 Task: Display open comments.
Action: Mouse moved to (1178, 117)
Screenshot: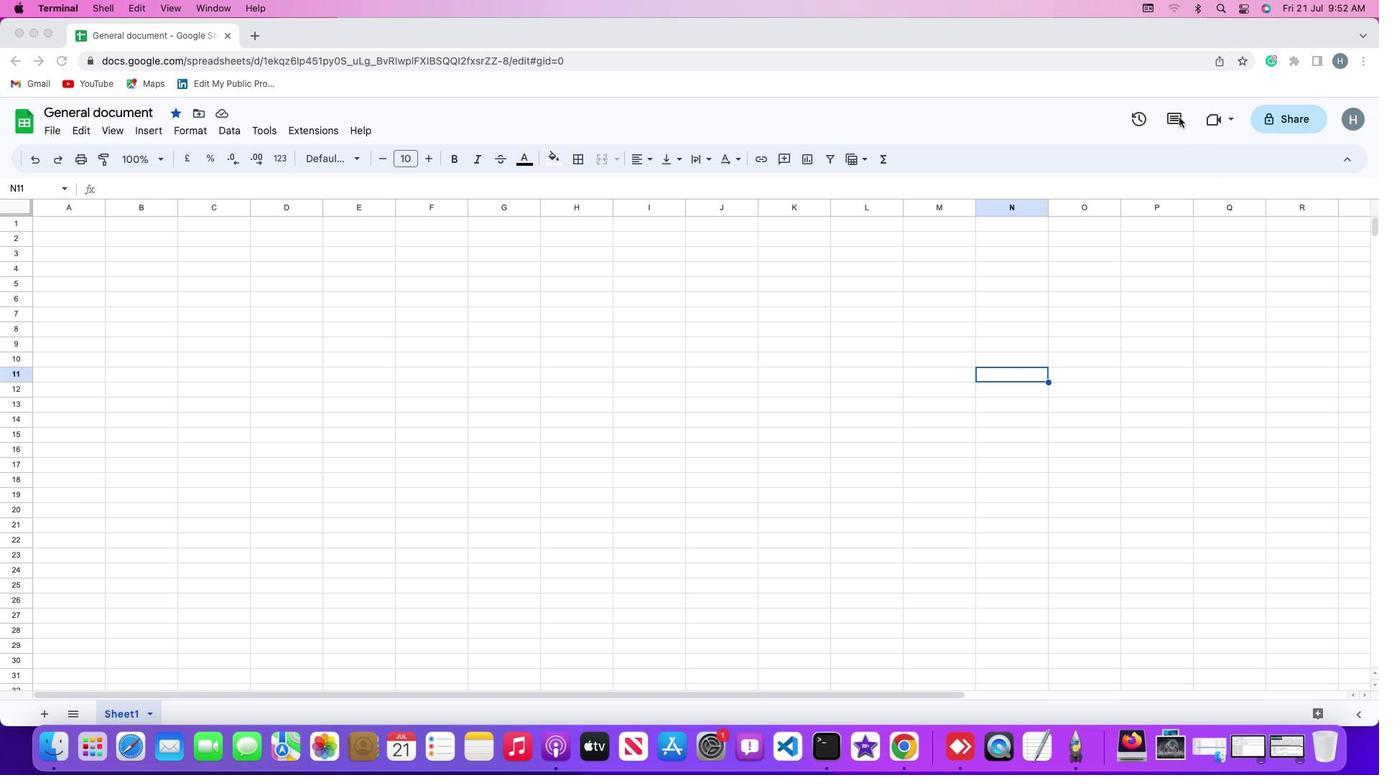 
Action: Mouse pressed left at (1178, 117)
Screenshot: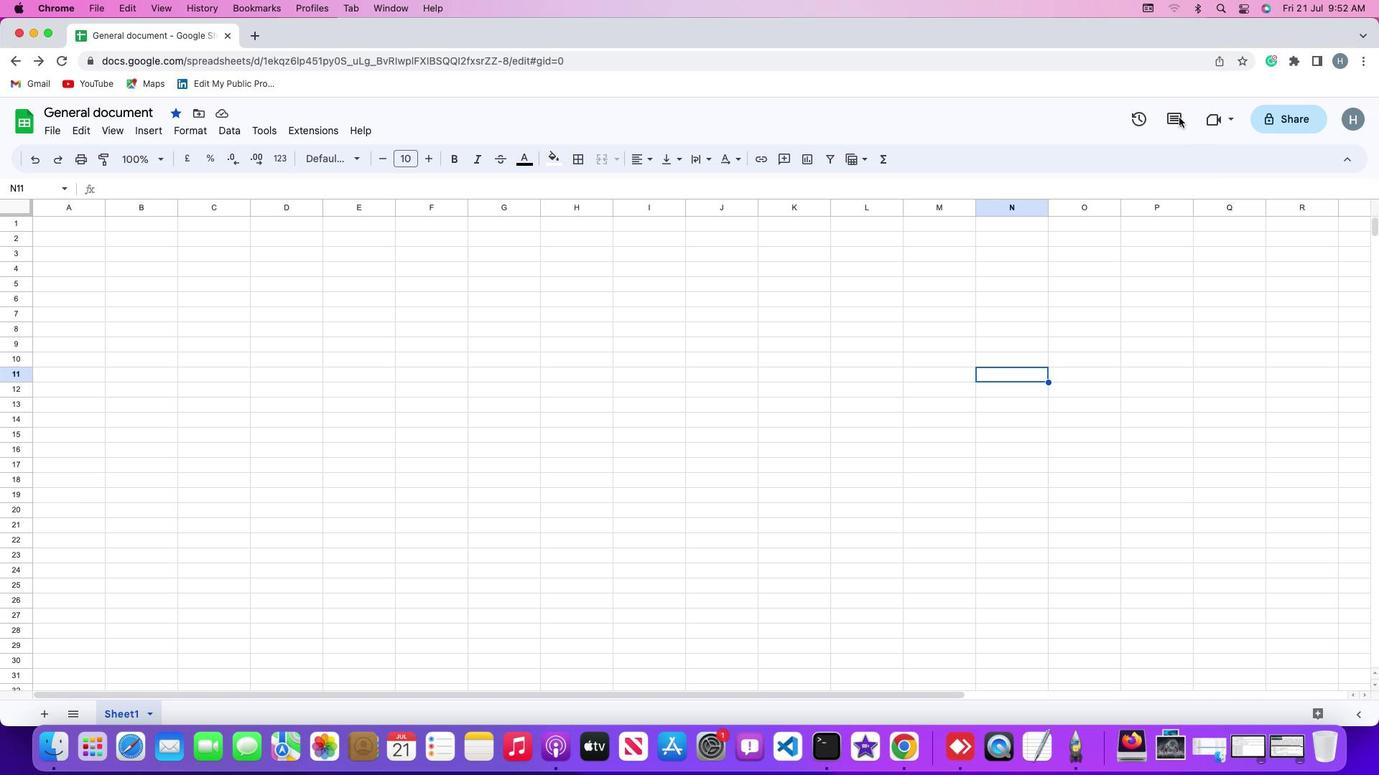 
Action: Mouse moved to (1175, 117)
Screenshot: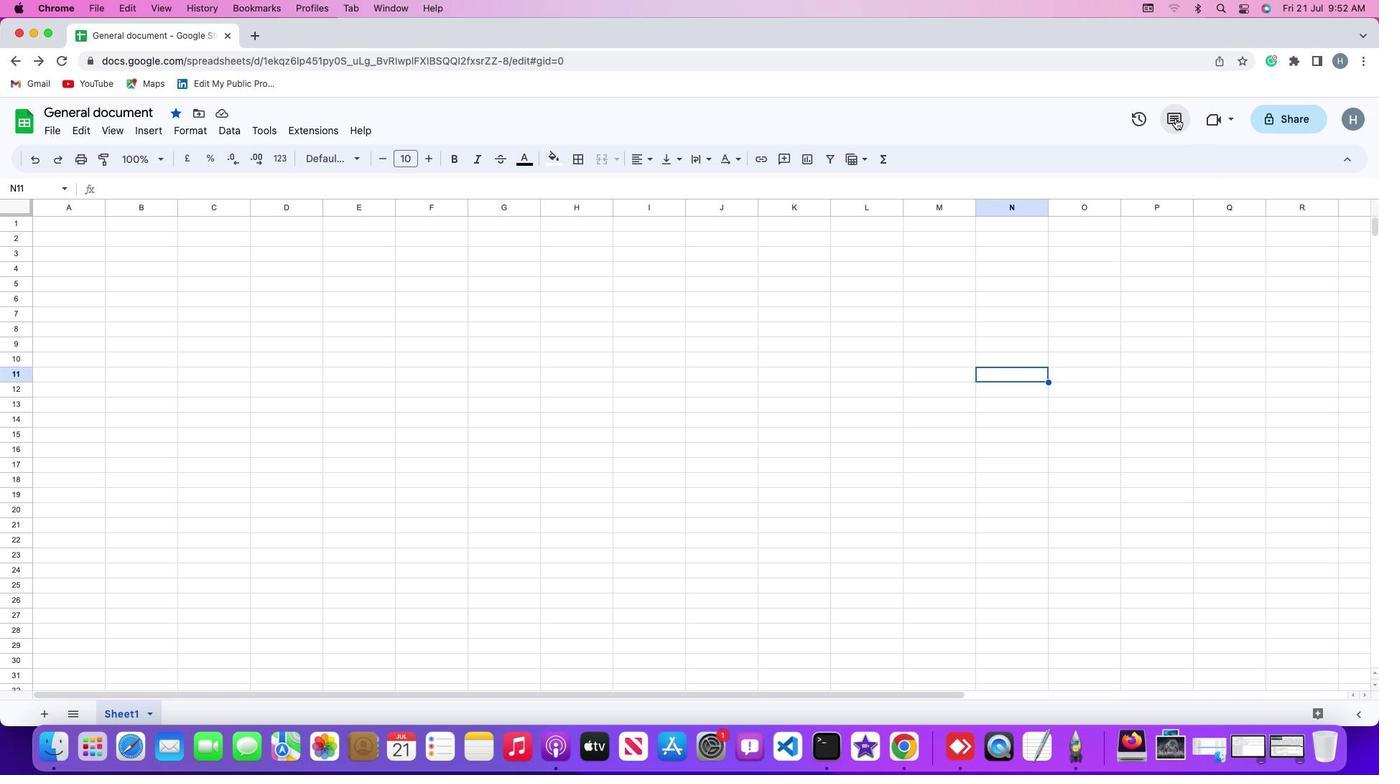 
Action: Mouse pressed left at (1175, 117)
Screenshot: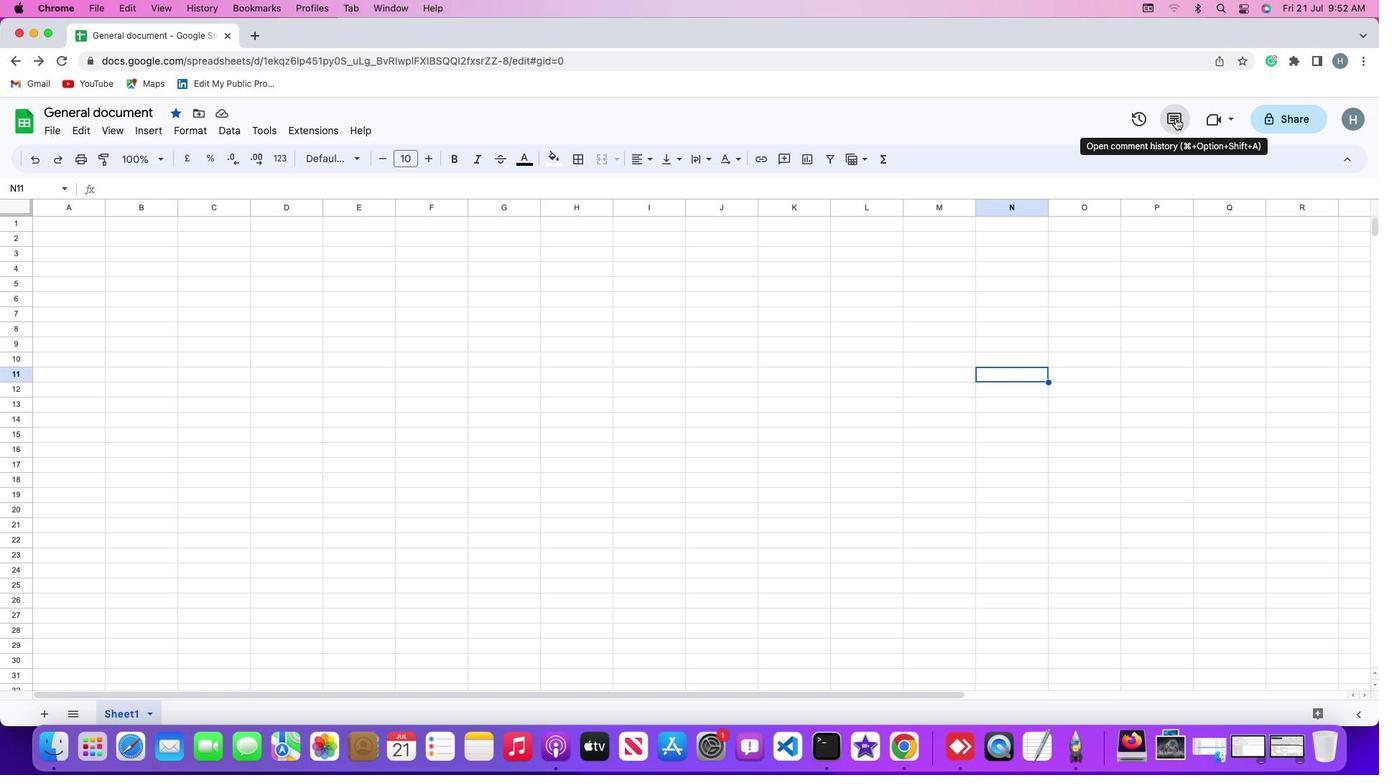 
Action: Mouse moved to (1205, 203)
Screenshot: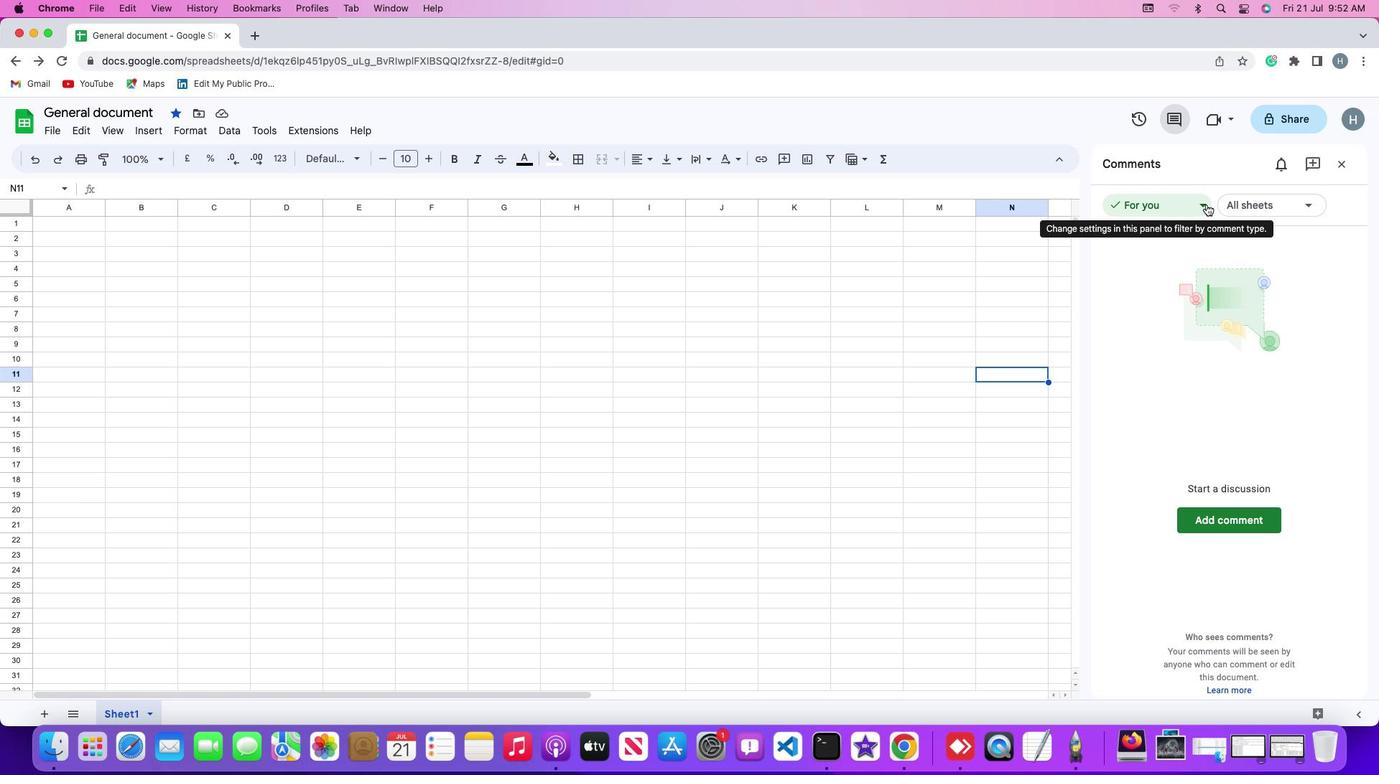 
Action: Mouse pressed left at (1205, 203)
Screenshot: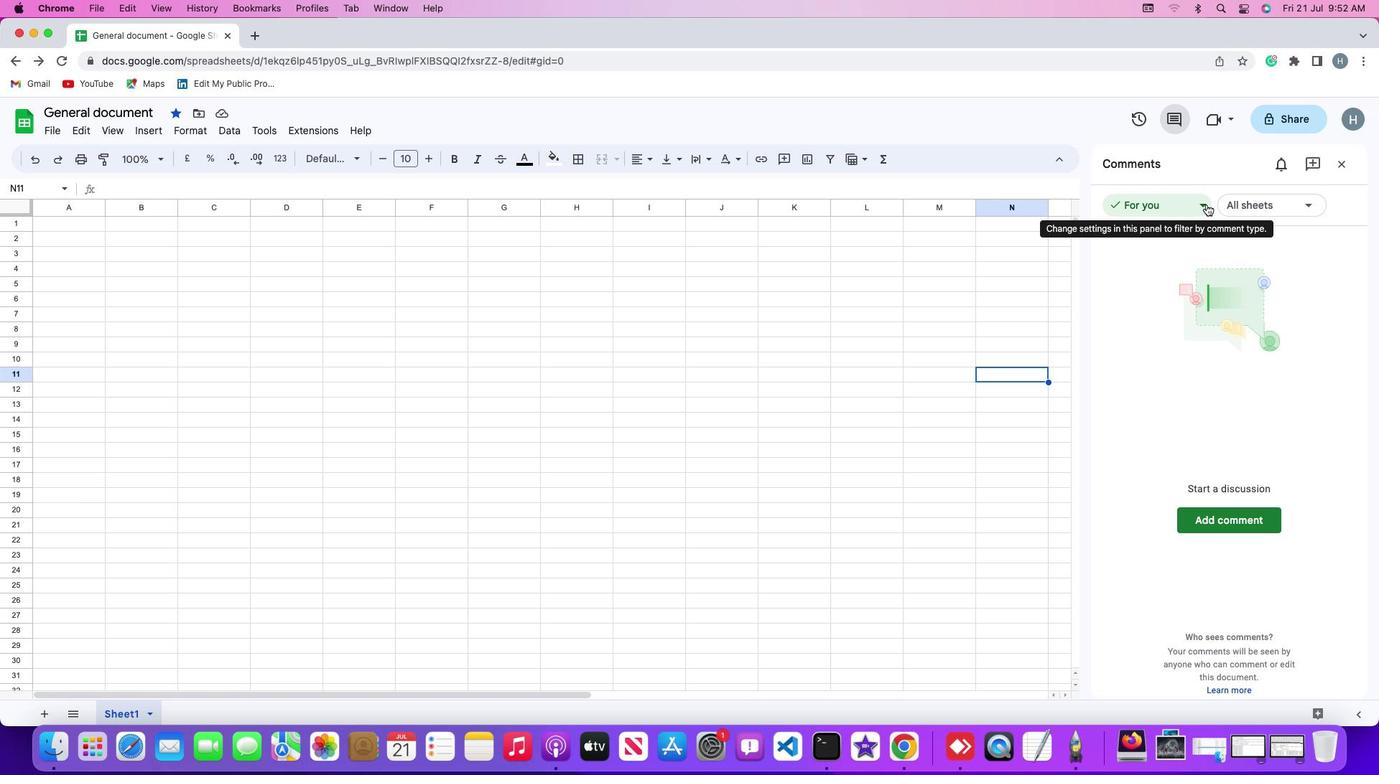 
Action: Mouse moved to (1153, 285)
Screenshot: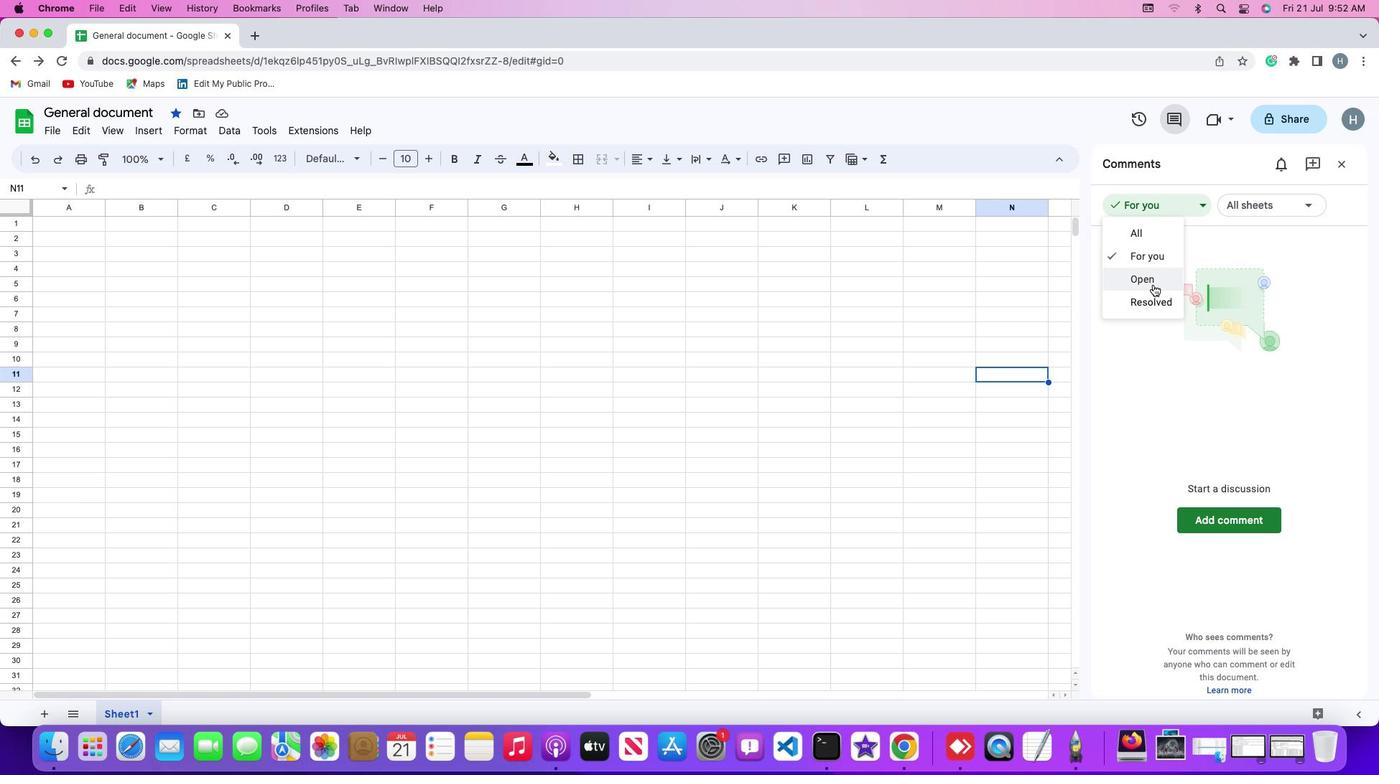 
Action: Mouse pressed left at (1153, 285)
Screenshot: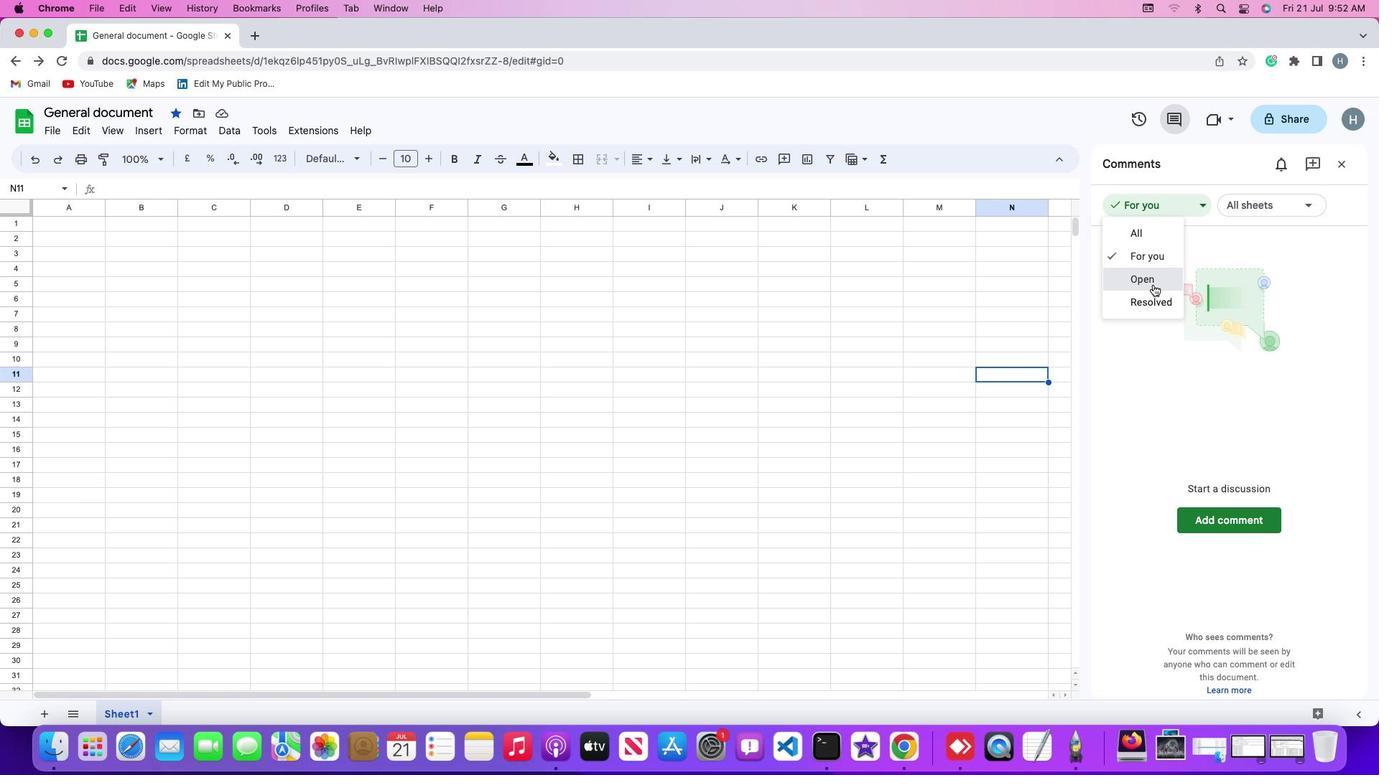 
Action: Mouse moved to (1152, 332)
Screenshot: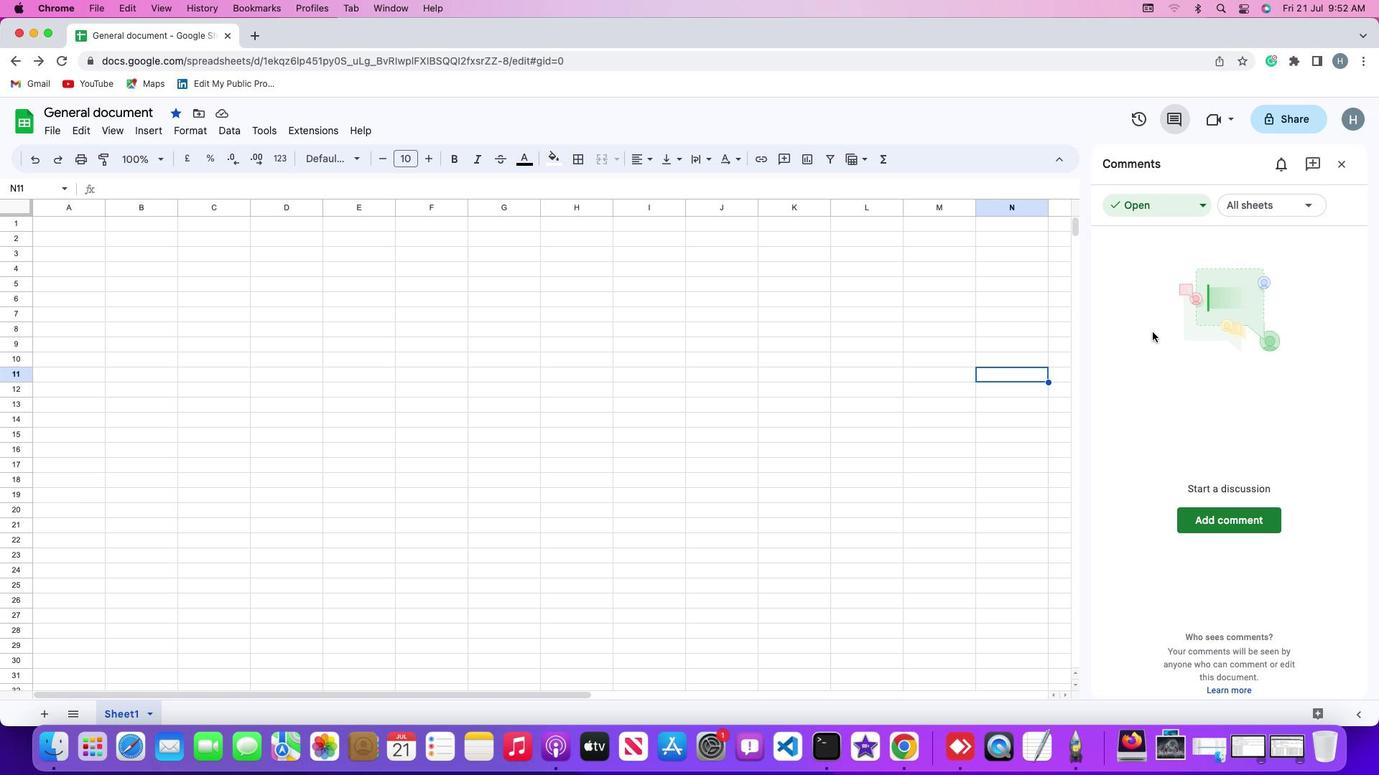
